 Task: Add Sprouts Organic Guatemalan Coffee to the cart.
Action: Mouse moved to (39, 293)
Screenshot: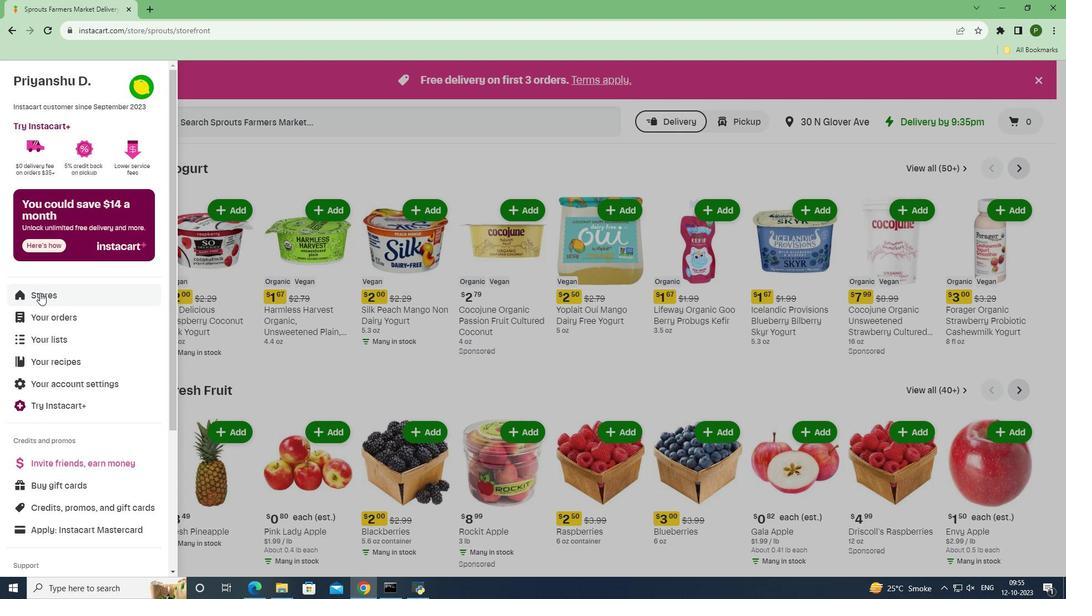 
Action: Mouse pressed left at (39, 293)
Screenshot: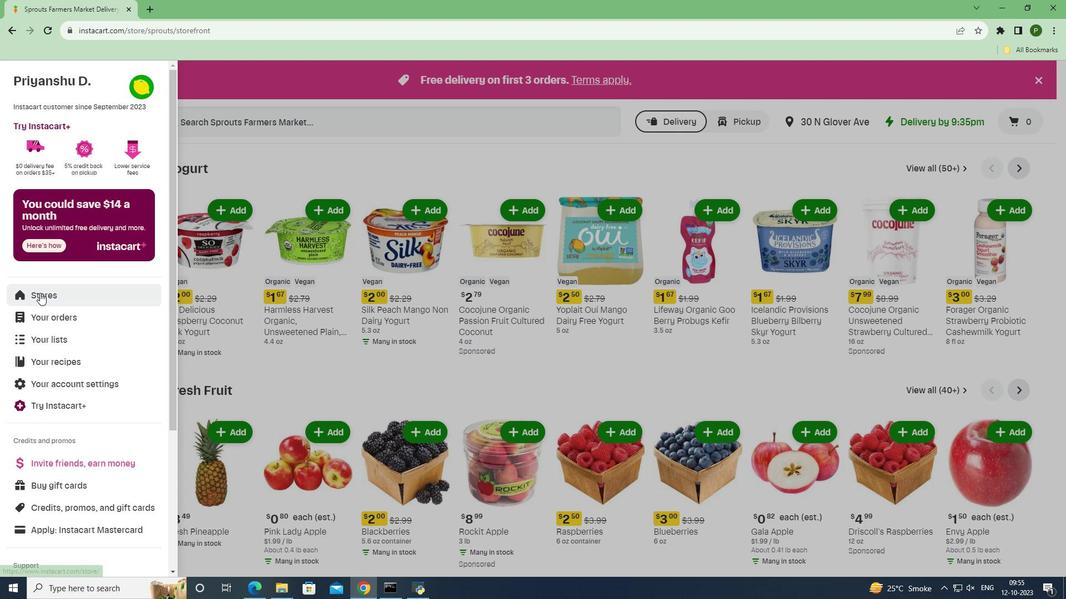 
Action: Mouse moved to (254, 125)
Screenshot: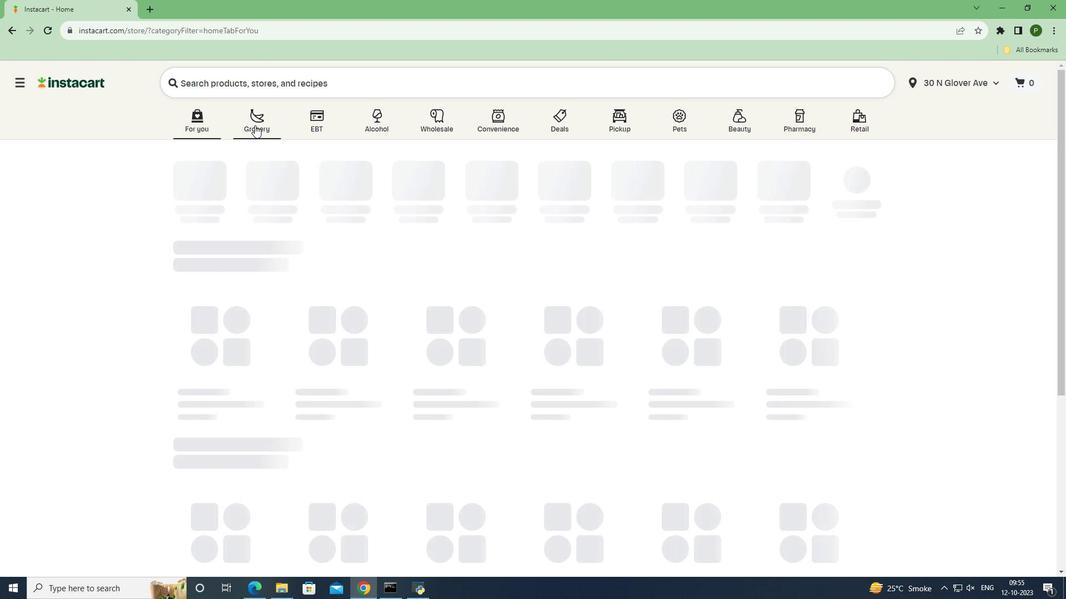 
Action: Mouse pressed left at (254, 125)
Screenshot: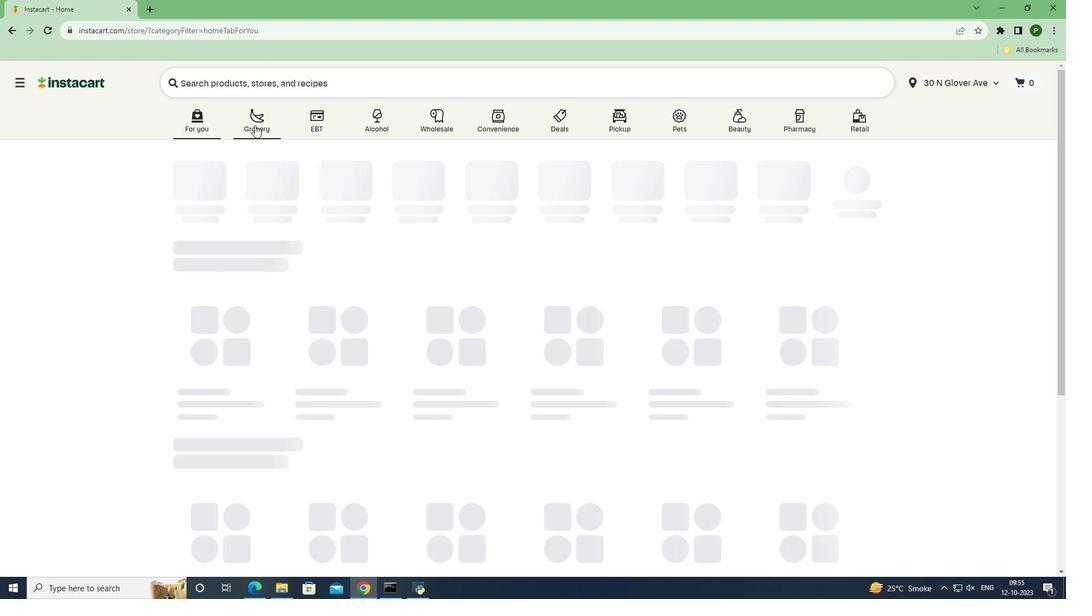 
Action: Mouse moved to (440, 253)
Screenshot: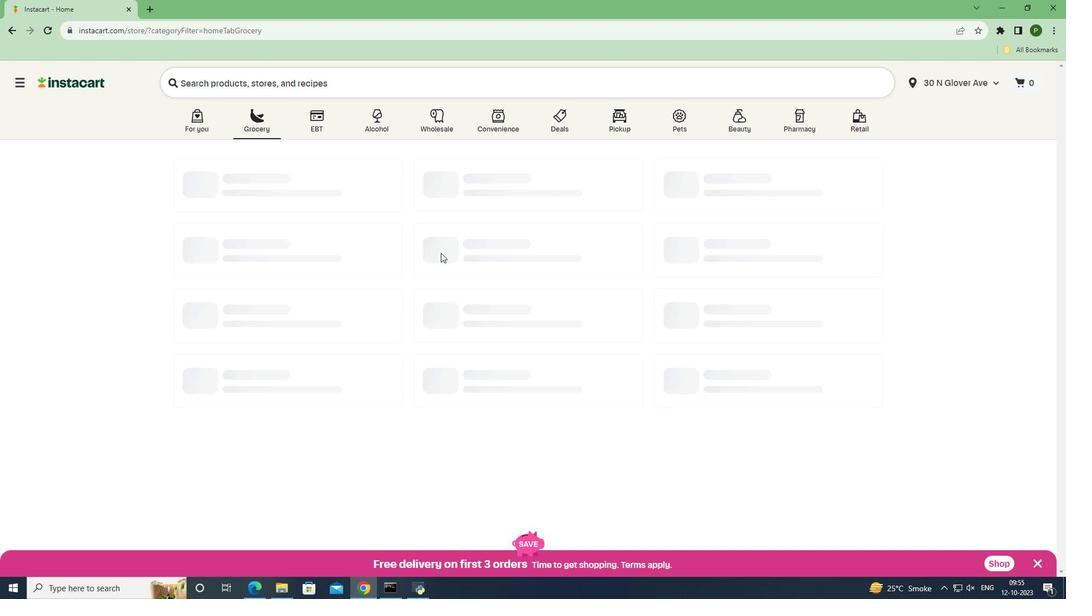 
Action: Mouse pressed left at (440, 253)
Screenshot: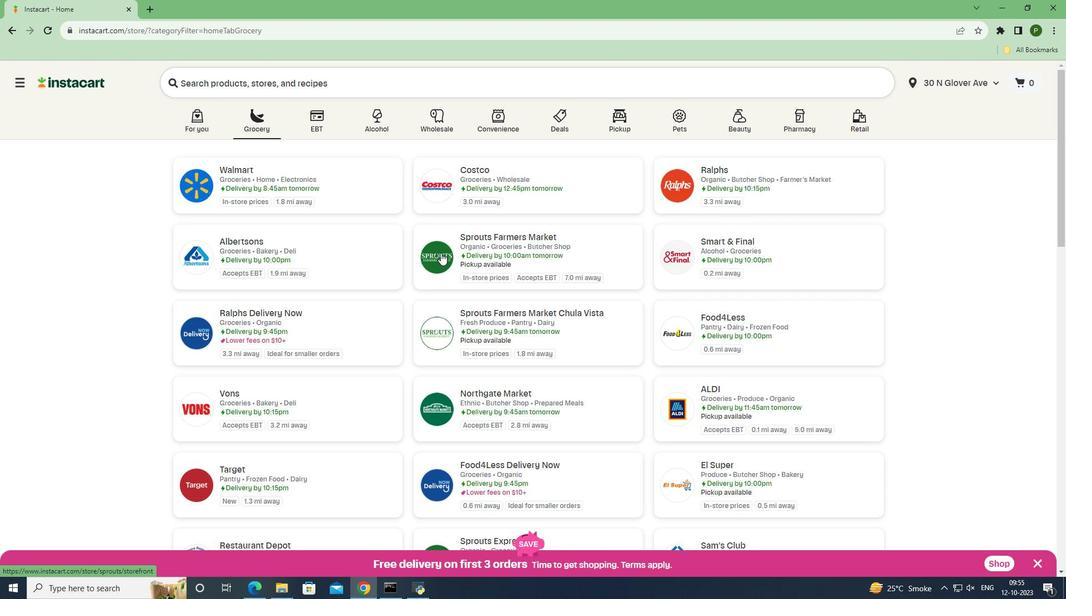 
Action: Mouse moved to (62, 417)
Screenshot: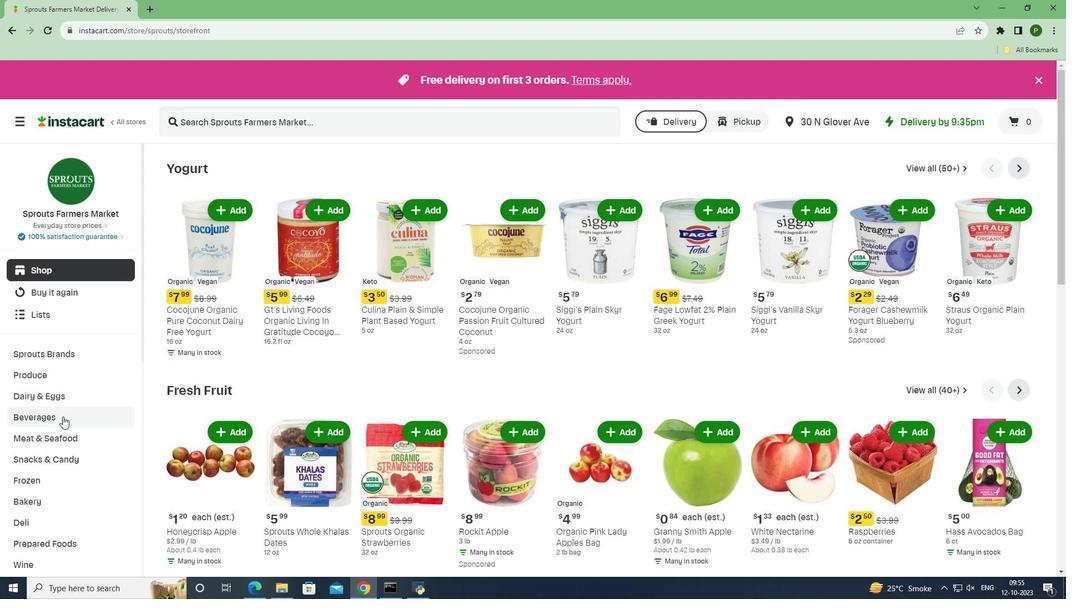 
Action: Mouse pressed left at (62, 417)
Screenshot: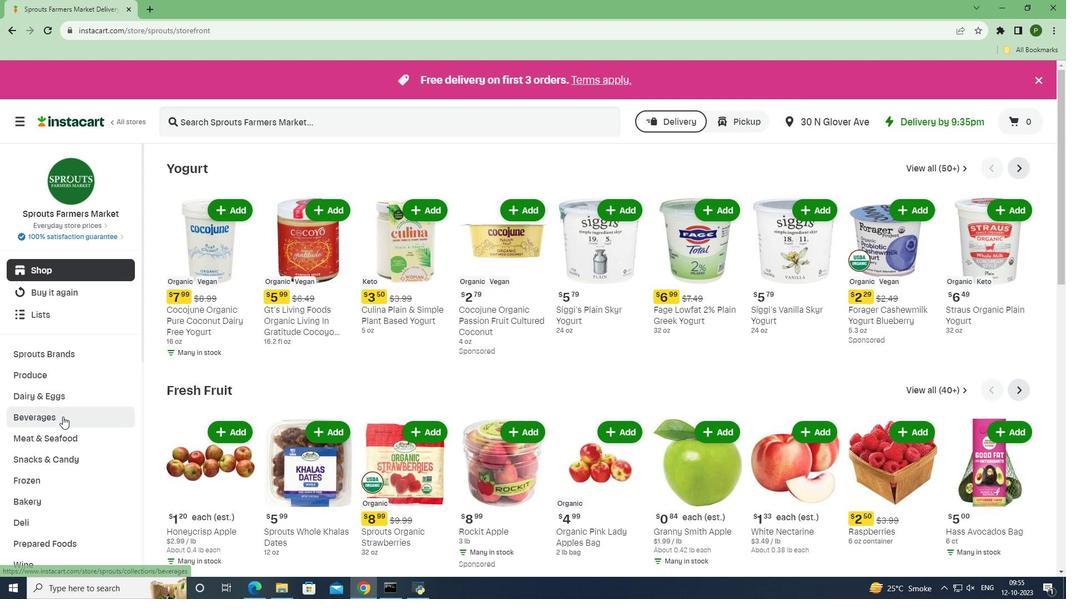
Action: Mouse moved to (406, 189)
Screenshot: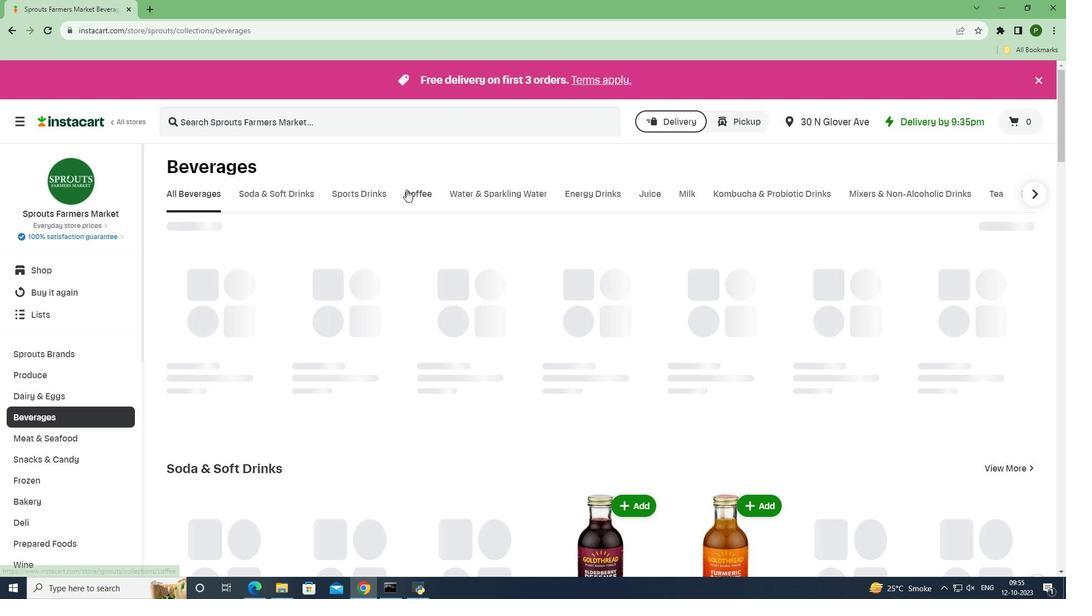
Action: Mouse pressed left at (406, 189)
Screenshot: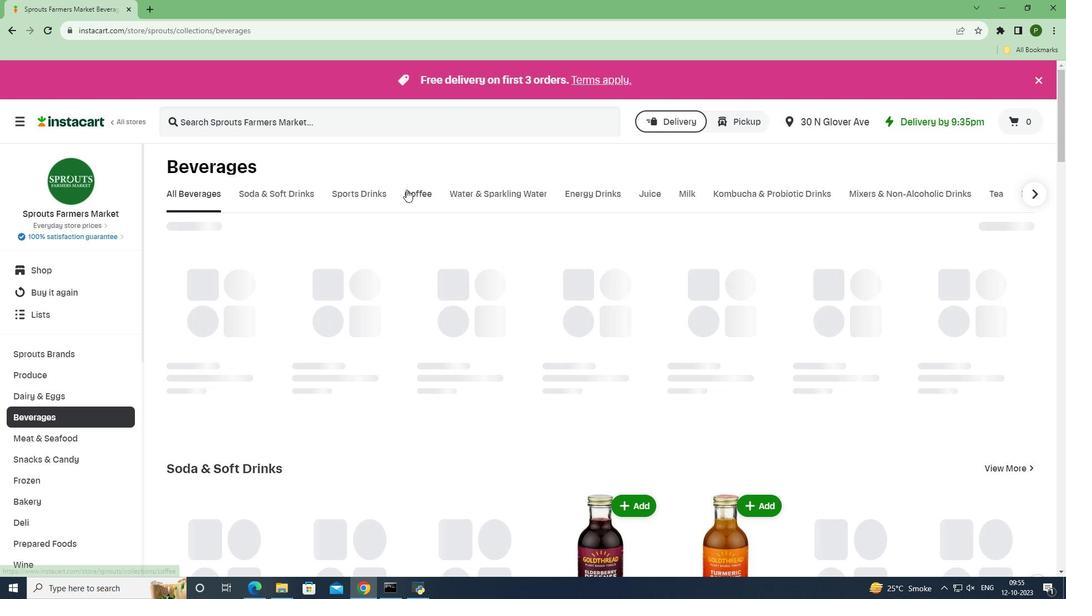 
Action: Mouse moved to (258, 122)
Screenshot: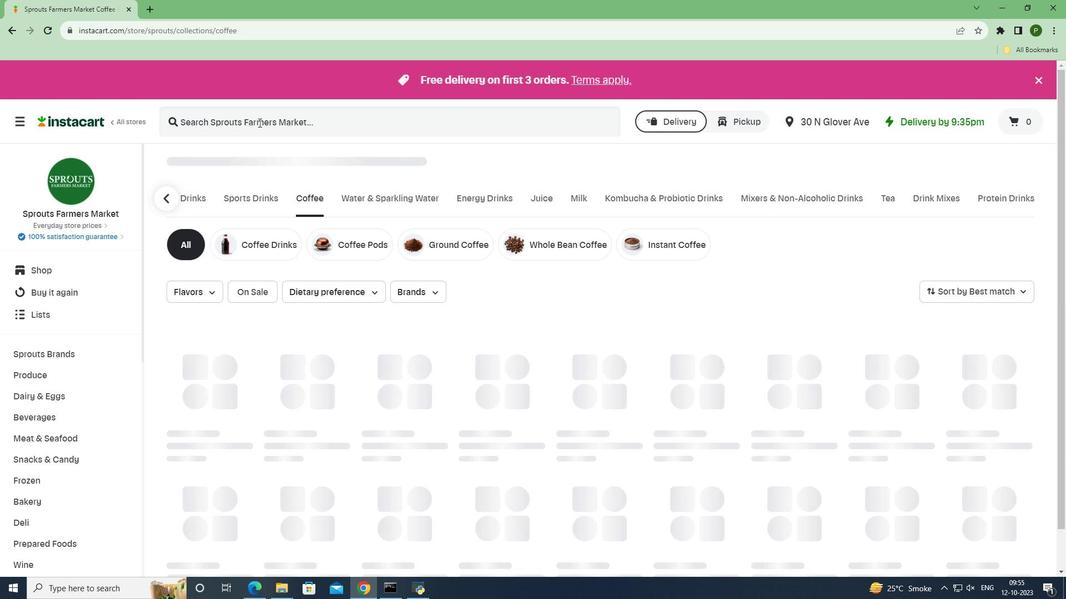 
Action: Mouse pressed left at (258, 122)
Screenshot: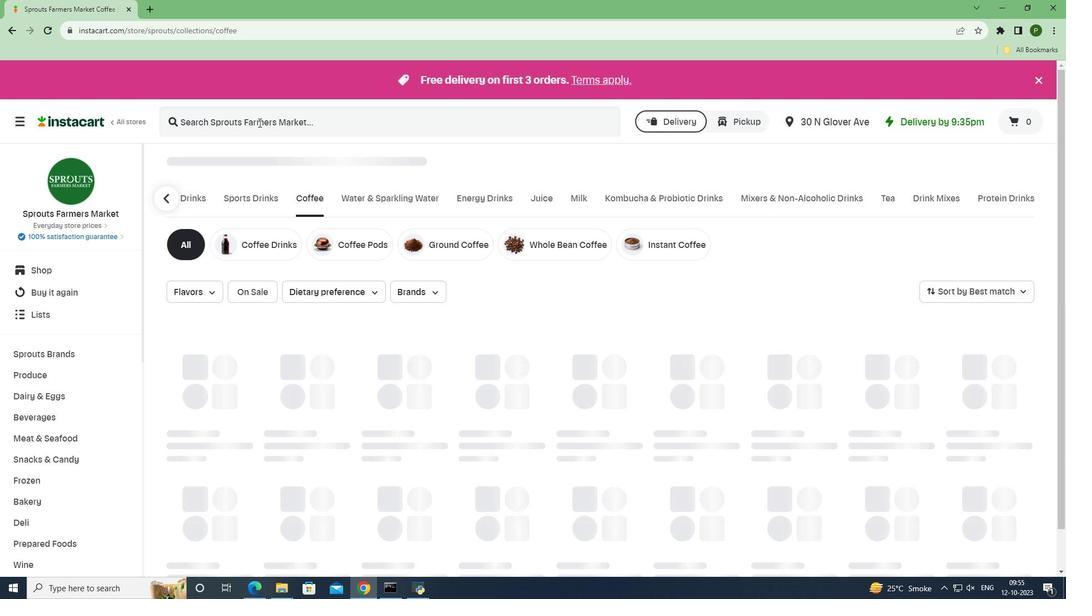 
Action: Key pressed <Key.caps_lock>S<Key.caps_lock>prouts<Key.space><Key.caps_lock>O<Key.caps_lock>rganic<Key.space><Key.caps_lock>G<Key.caps_lock>autemalan<Key.space><Key.caps_lock>C<Key.caps_lock>offee<Key.enter>
Screenshot: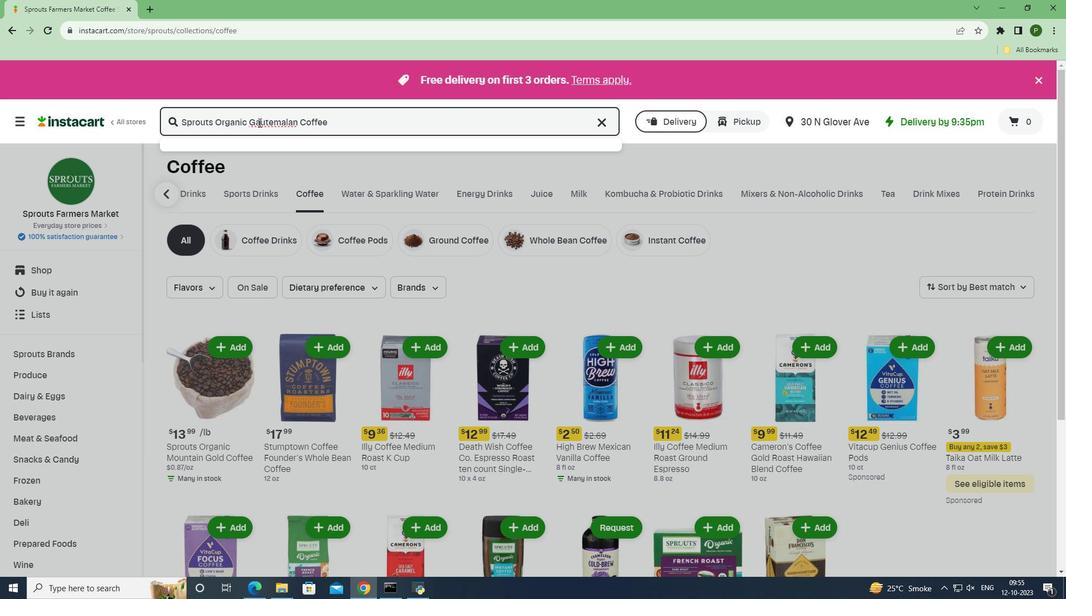 
Action: Mouse moved to (662, 225)
Screenshot: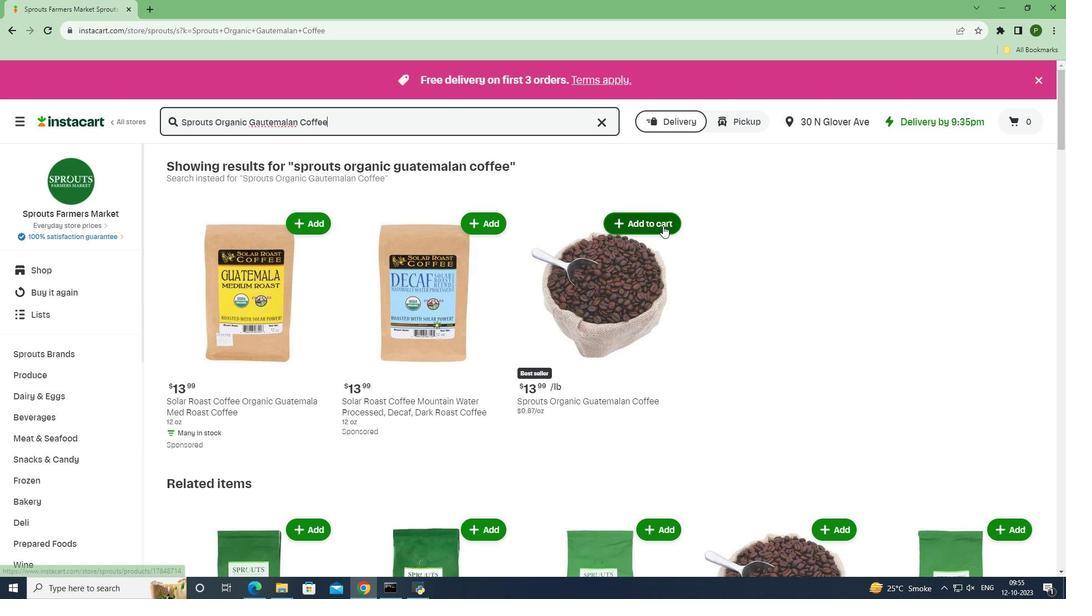 
Action: Mouse pressed left at (662, 225)
Screenshot: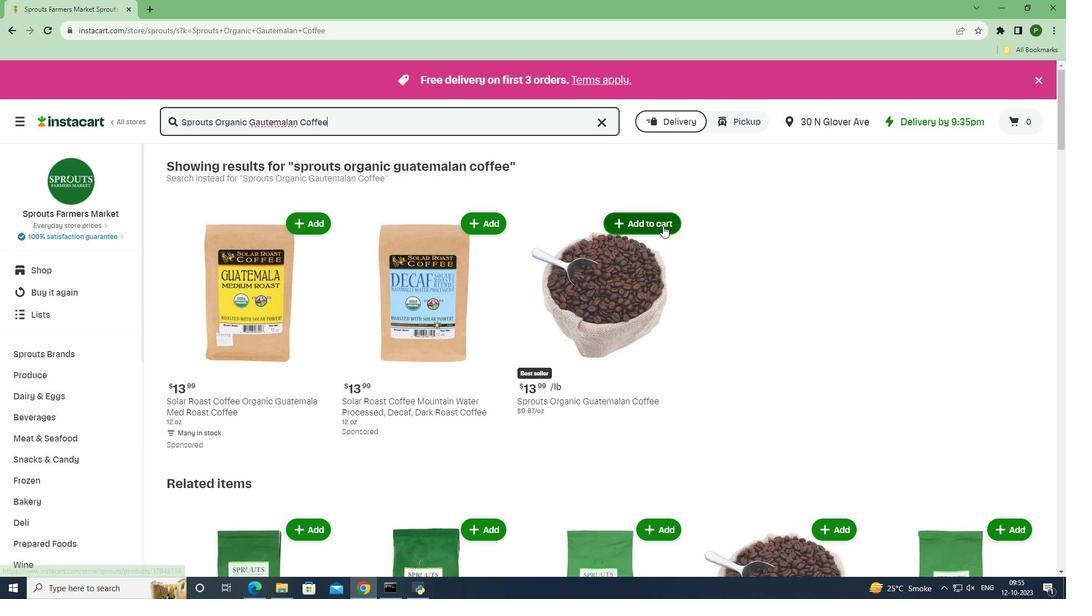 
Action: Mouse moved to (713, 267)
Screenshot: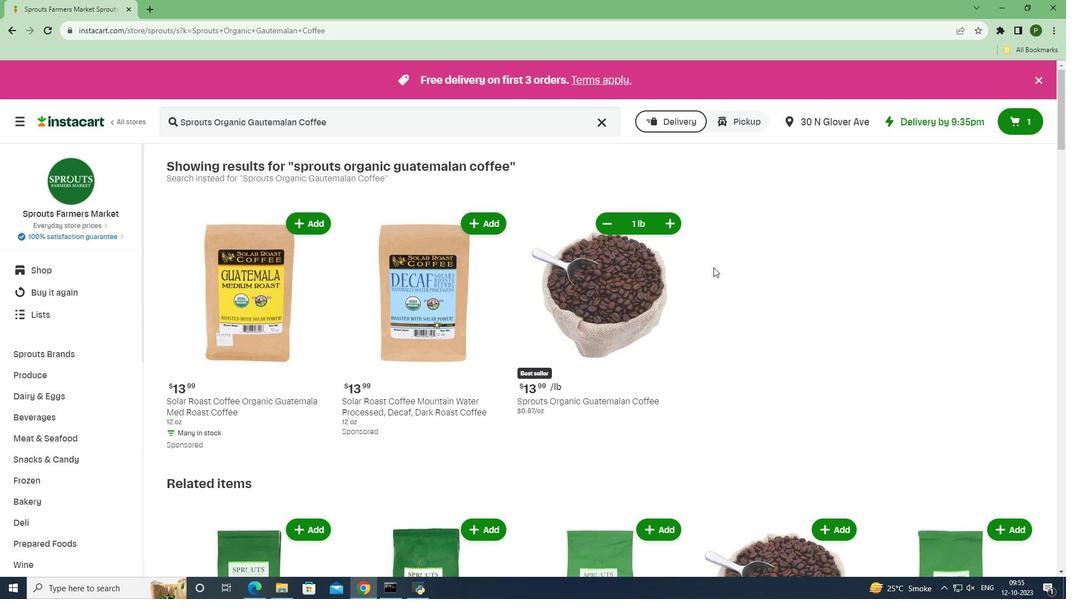 
